 Task: Put "Image A" in get ready to ride in Action of Adrenaline Trailer
Action: Mouse pressed left at (128, 47)
Screenshot: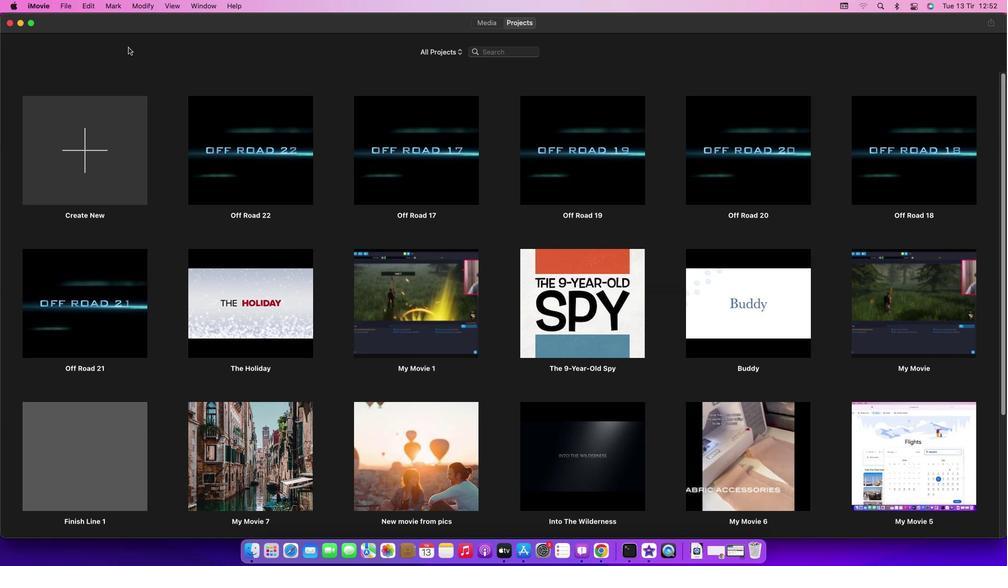 
Action: Mouse moved to (66, 4)
Screenshot: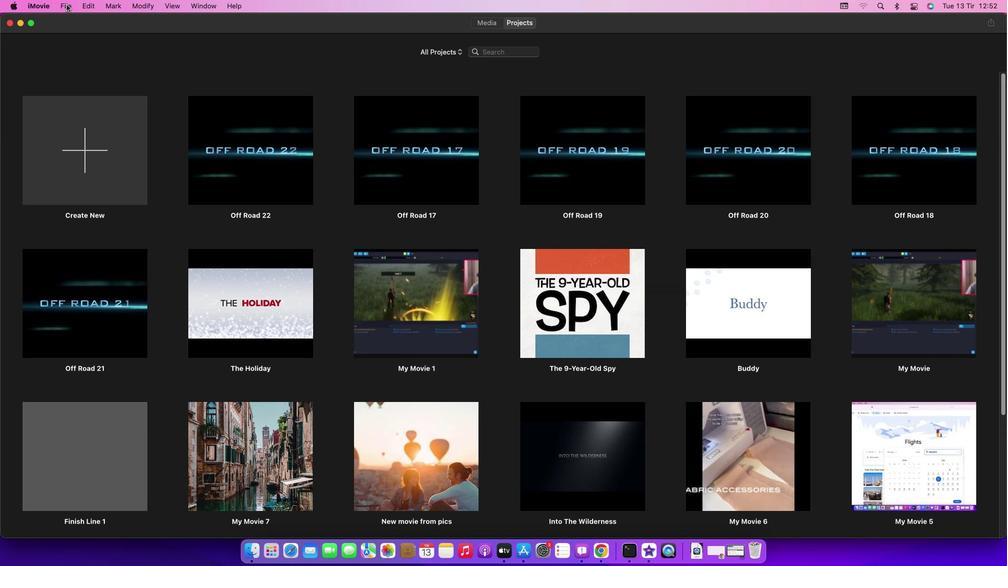 
Action: Mouse pressed left at (66, 4)
Screenshot: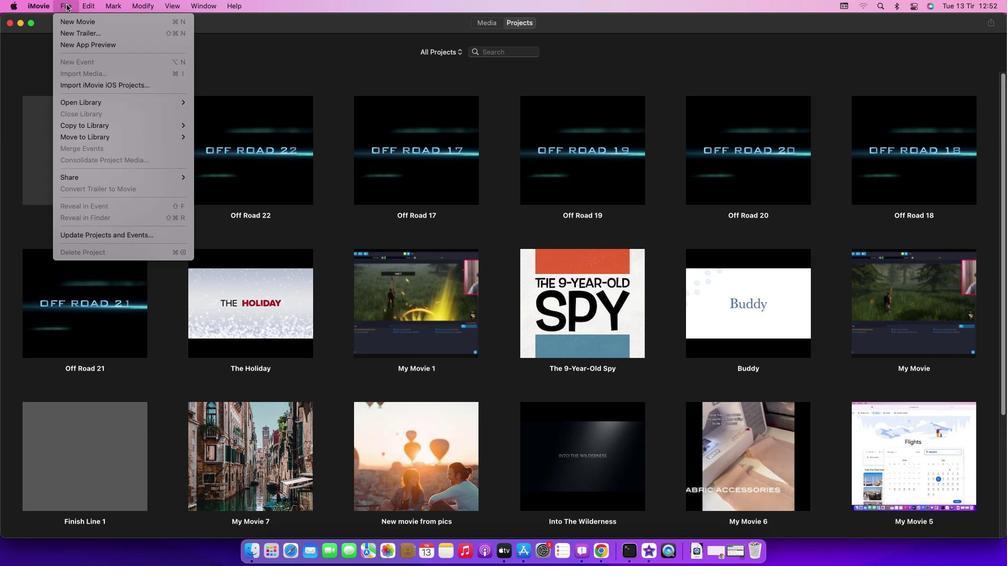 
Action: Mouse moved to (82, 33)
Screenshot: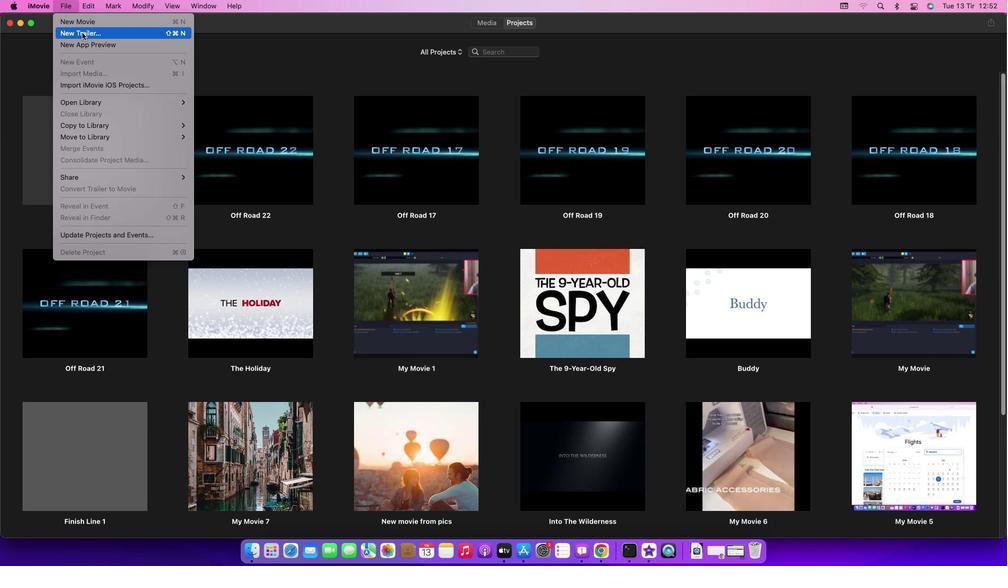 
Action: Mouse pressed left at (82, 33)
Screenshot: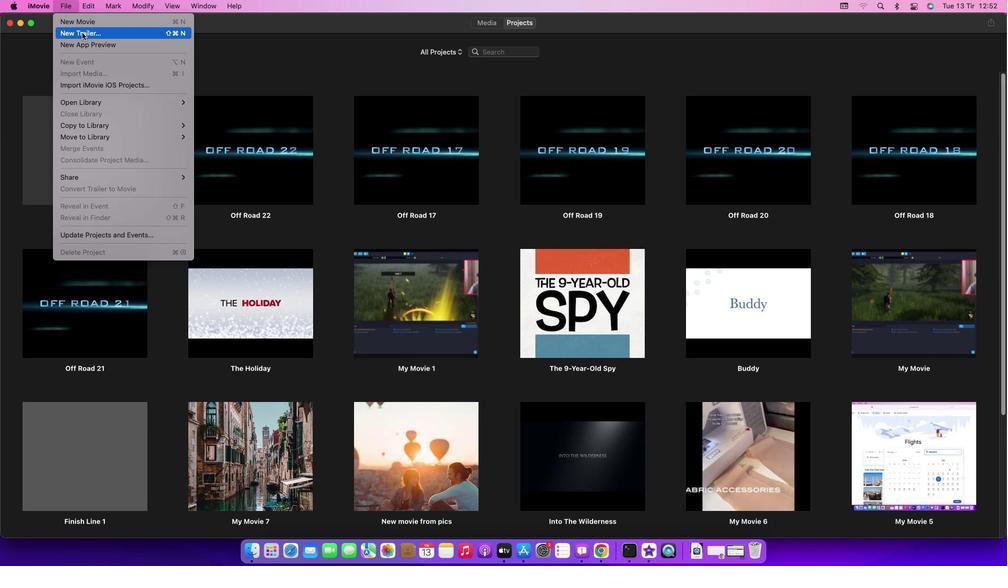 
Action: Mouse moved to (597, 296)
Screenshot: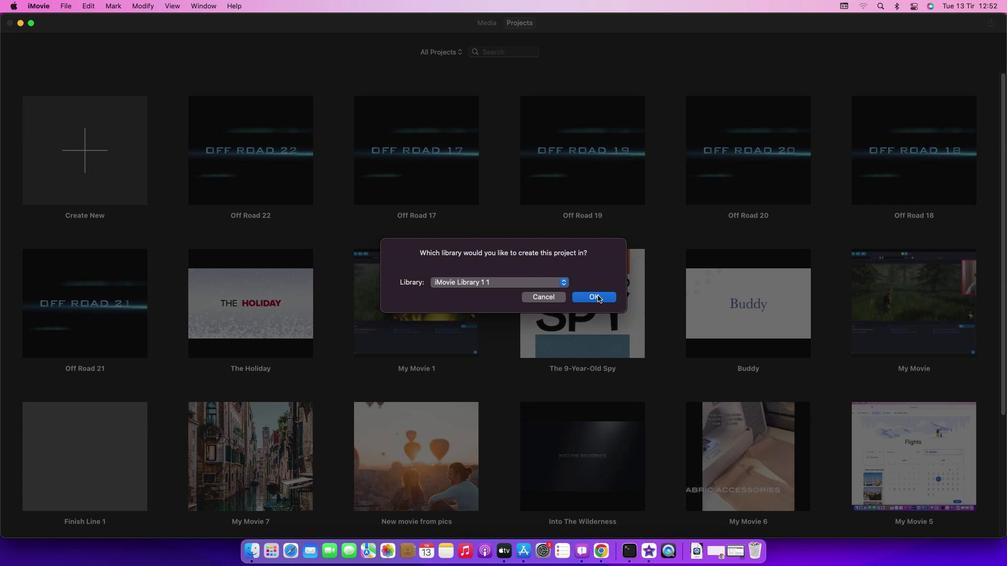 
Action: Mouse pressed left at (597, 296)
Screenshot: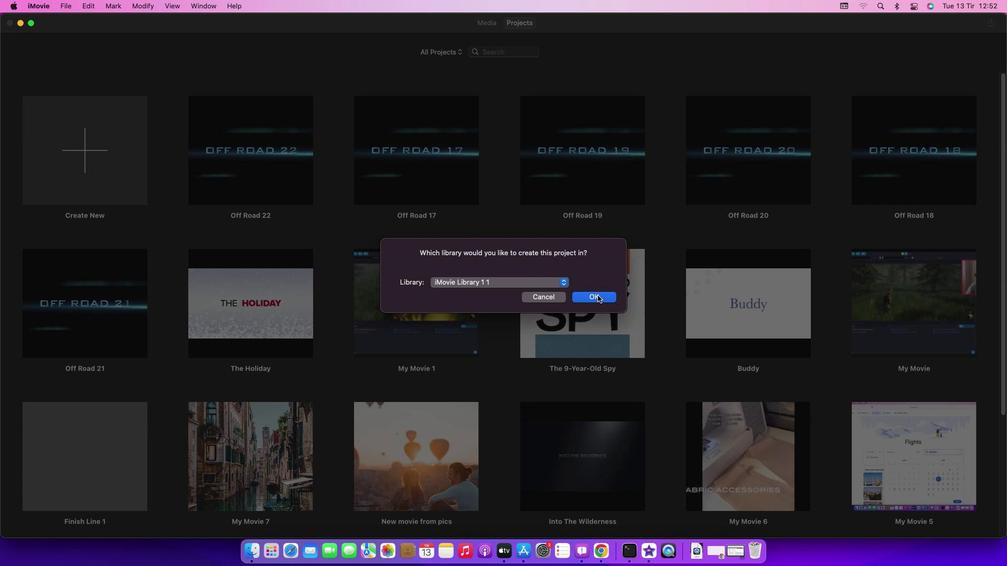 
Action: Mouse moved to (541, 223)
Screenshot: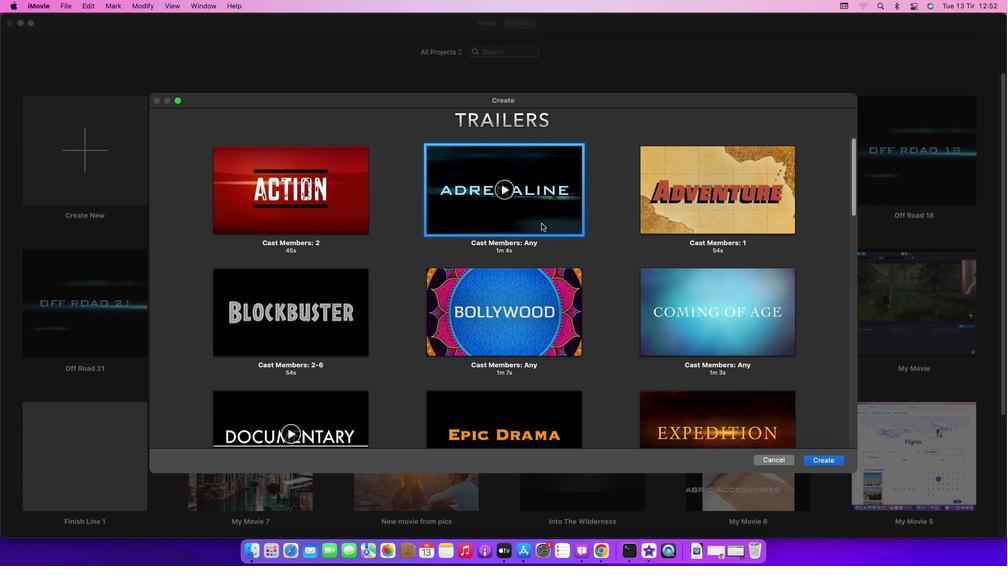 
Action: Mouse pressed left at (541, 223)
Screenshot: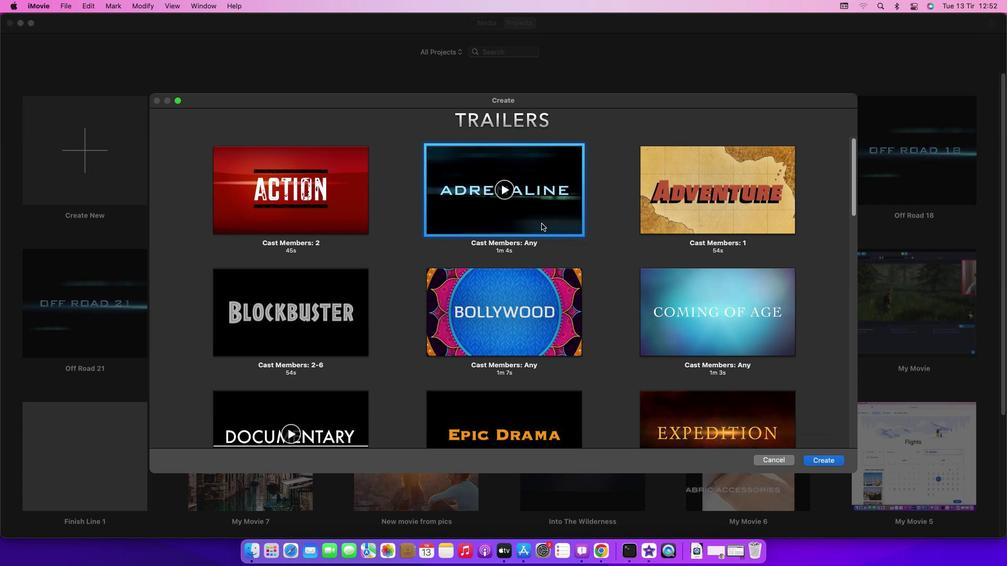 
Action: Mouse moved to (817, 463)
Screenshot: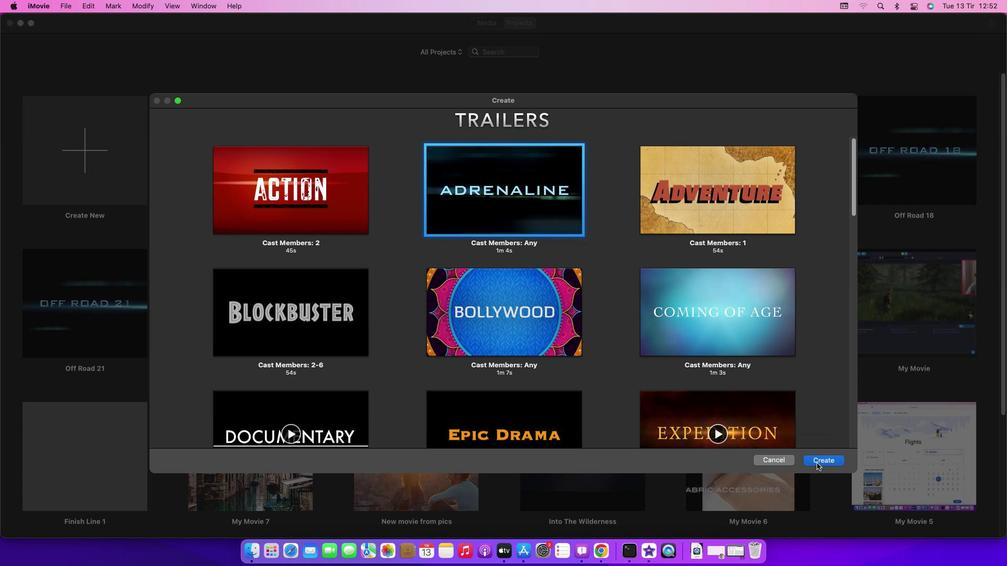 
Action: Mouse pressed left at (817, 463)
Screenshot: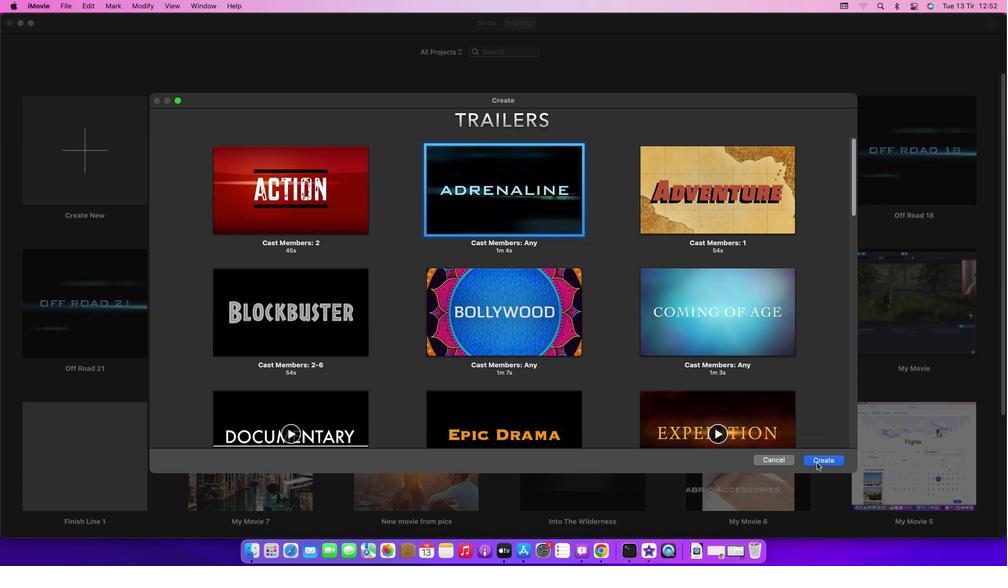 
Action: Mouse moved to (507, 311)
Screenshot: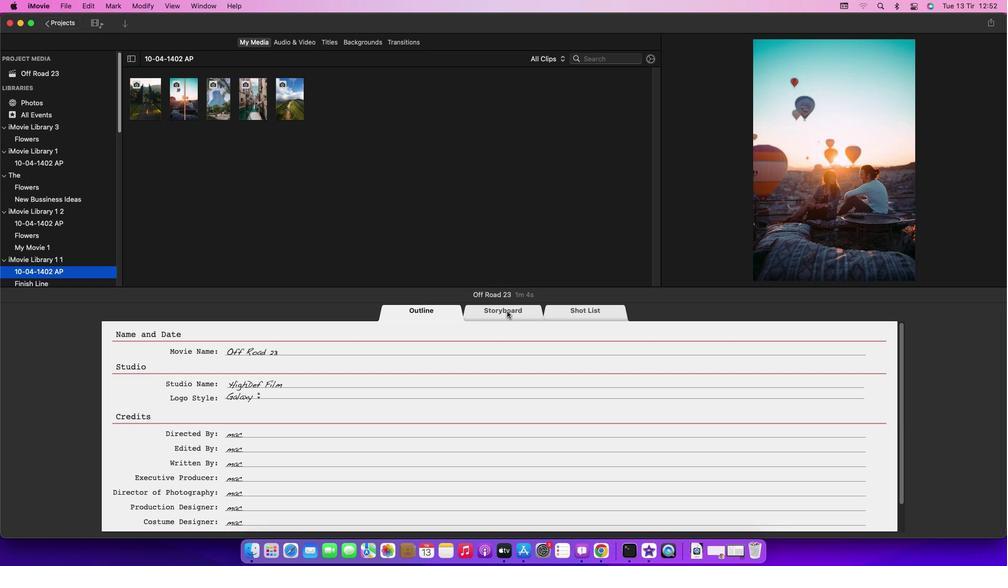 
Action: Mouse pressed left at (507, 311)
Screenshot: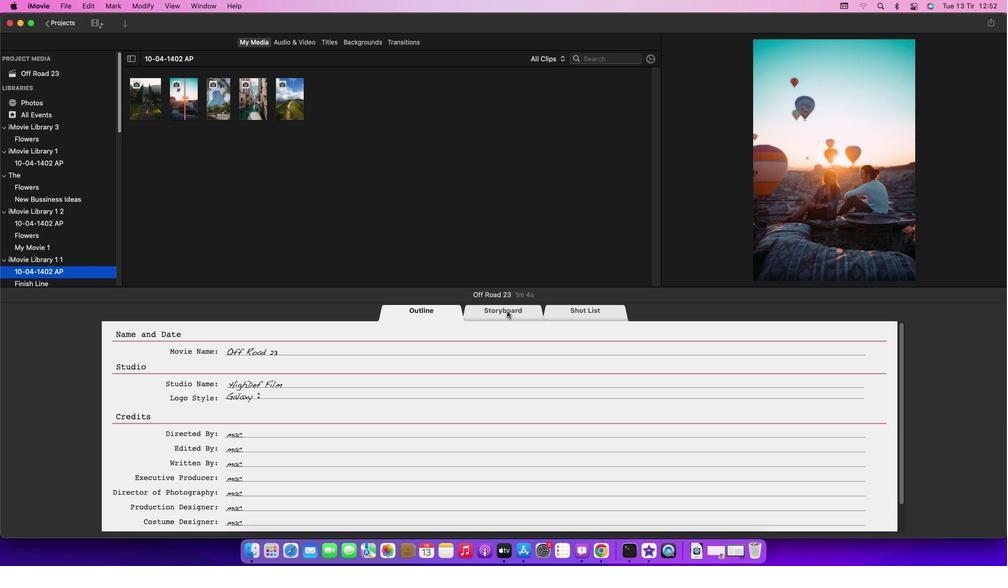 
Action: Mouse moved to (348, 420)
Screenshot: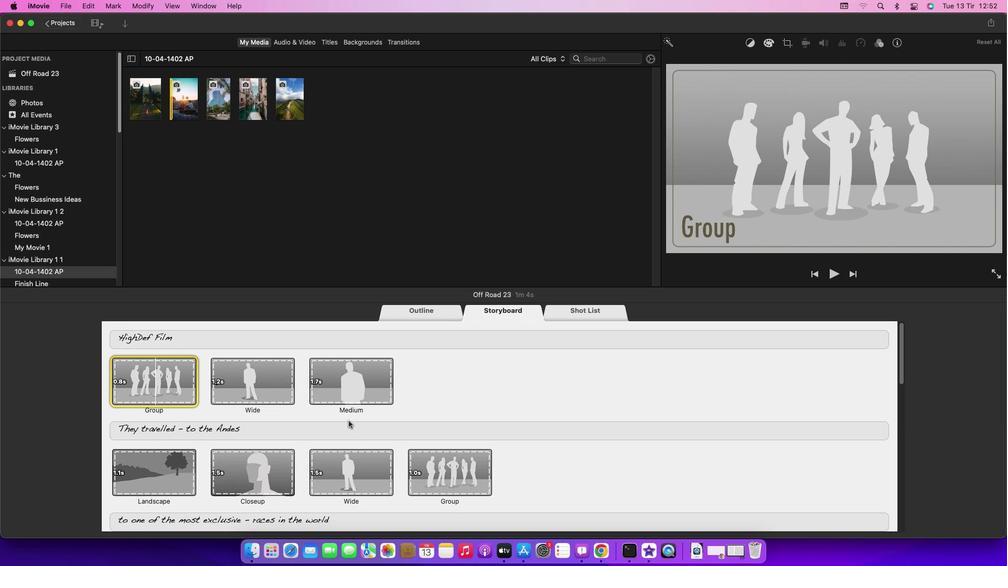 
Action: Mouse scrolled (348, 420) with delta (0, 0)
Screenshot: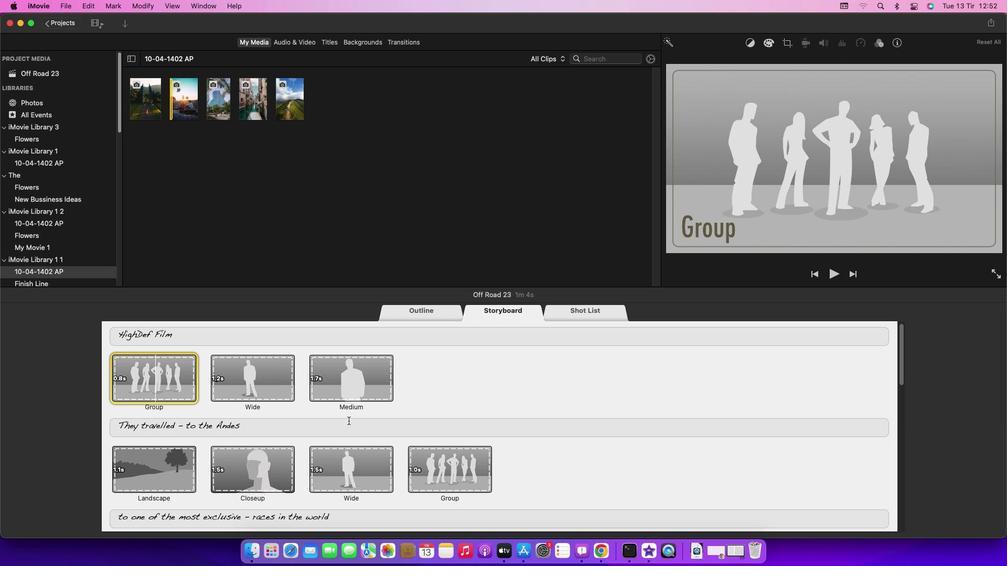 
Action: Mouse scrolled (348, 420) with delta (0, 0)
Screenshot: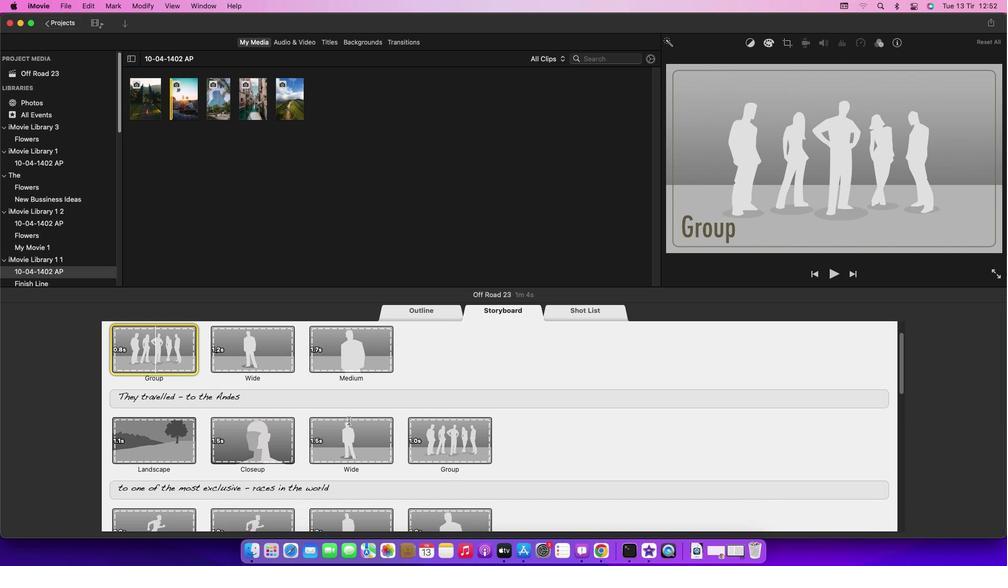 
Action: Mouse scrolled (348, 420) with delta (0, -1)
Screenshot: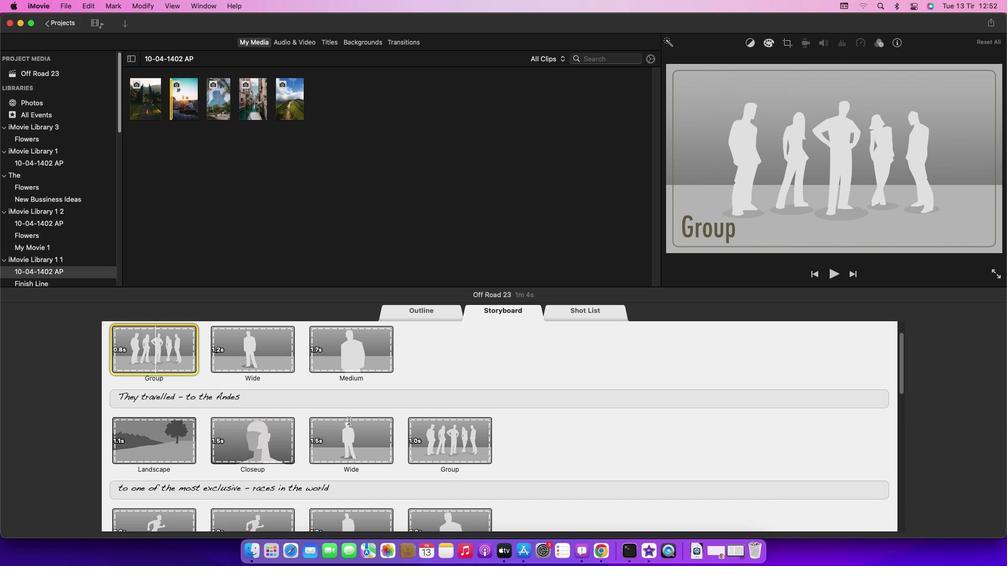 
Action: Mouse scrolled (348, 420) with delta (0, -1)
Screenshot: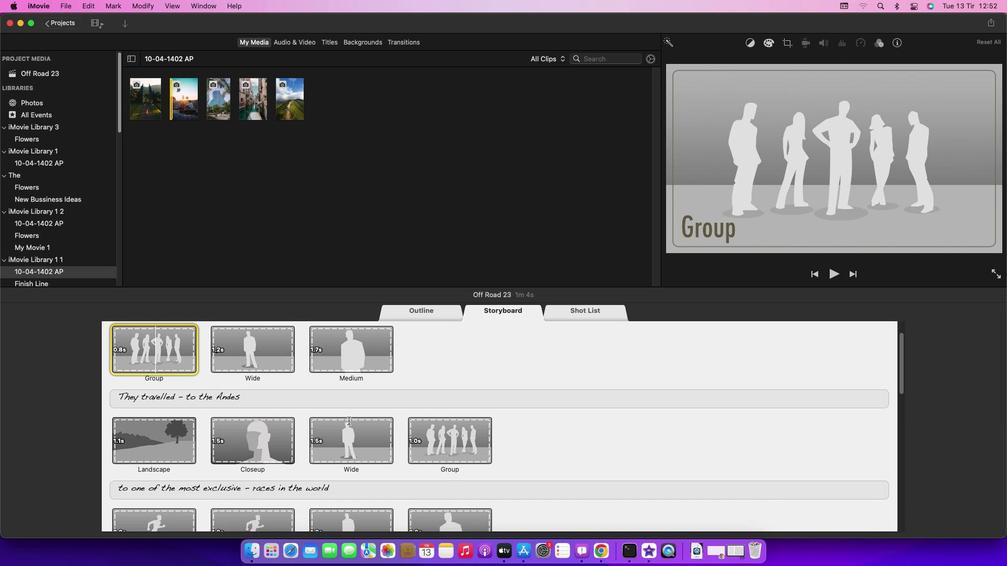 
Action: Mouse scrolled (348, 420) with delta (0, 0)
Screenshot: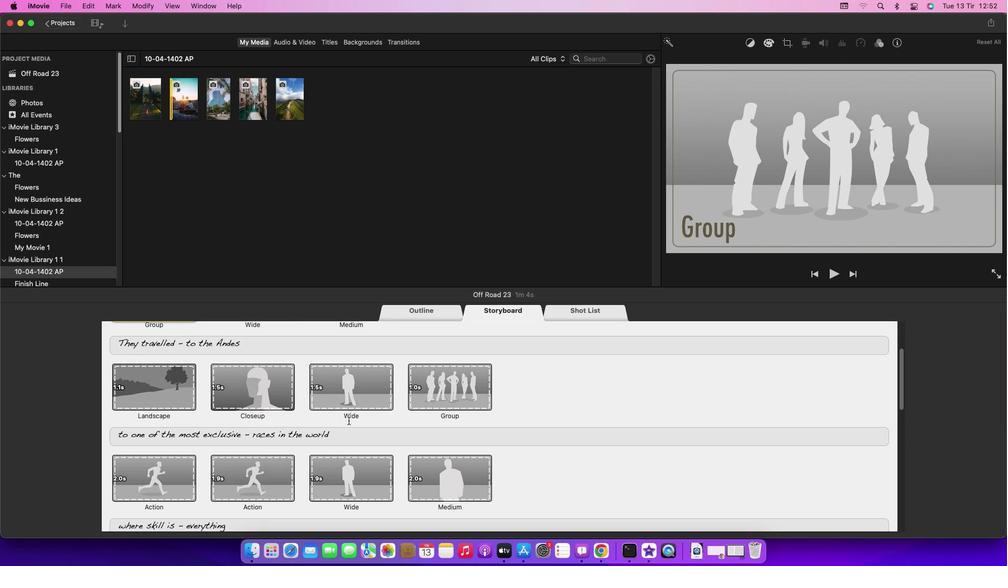 
Action: Mouse scrolled (348, 420) with delta (0, 0)
Screenshot: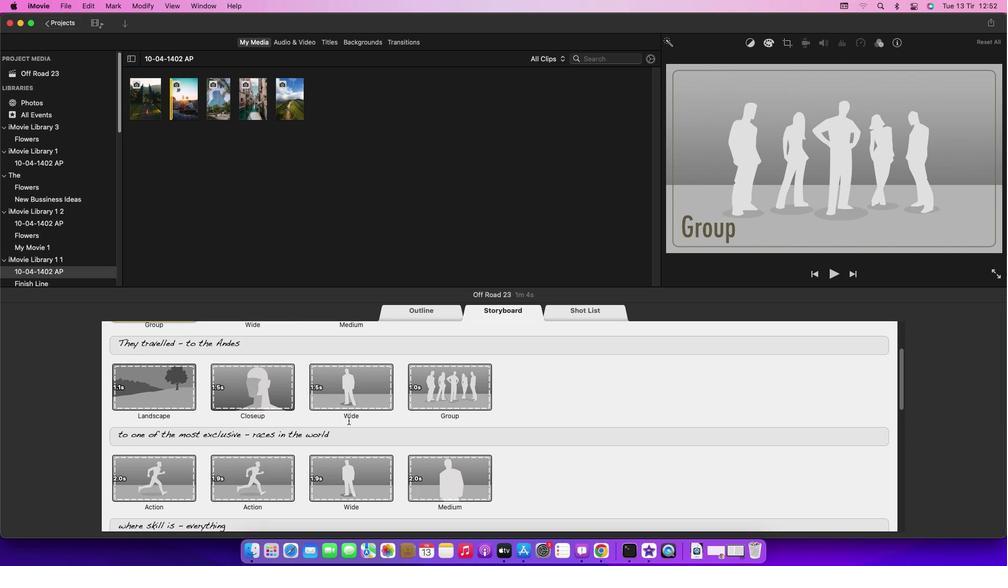 
Action: Mouse scrolled (348, 420) with delta (0, -1)
Screenshot: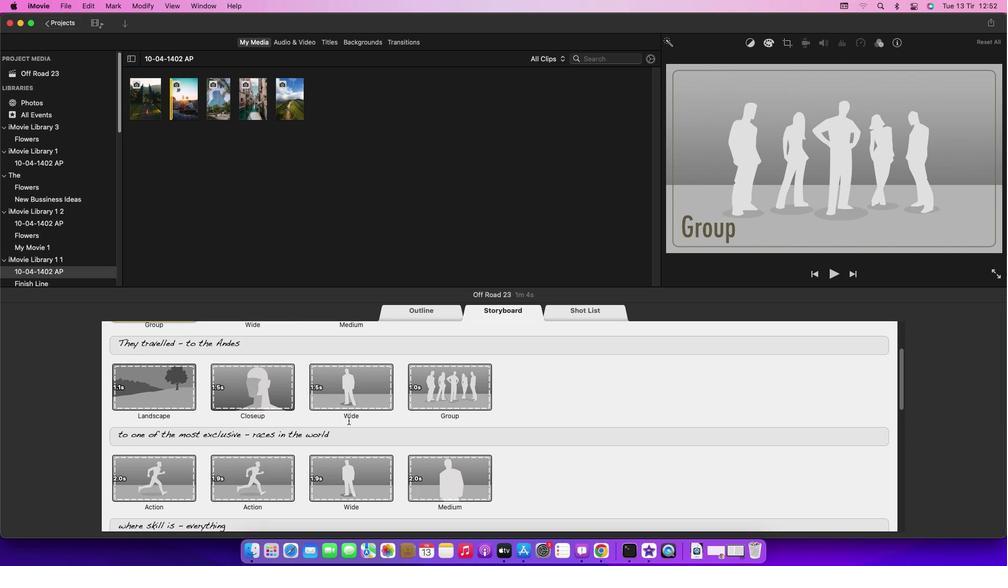 
Action: Mouse scrolled (348, 420) with delta (0, -2)
Screenshot: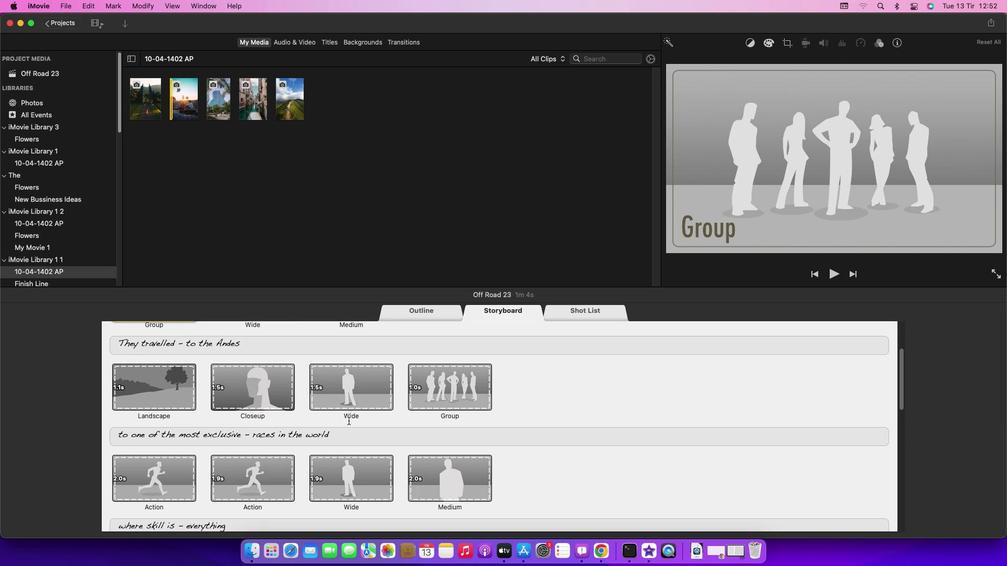 
Action: Mouse scrolled (348, 420) with delta (0, -2)
Screenshot: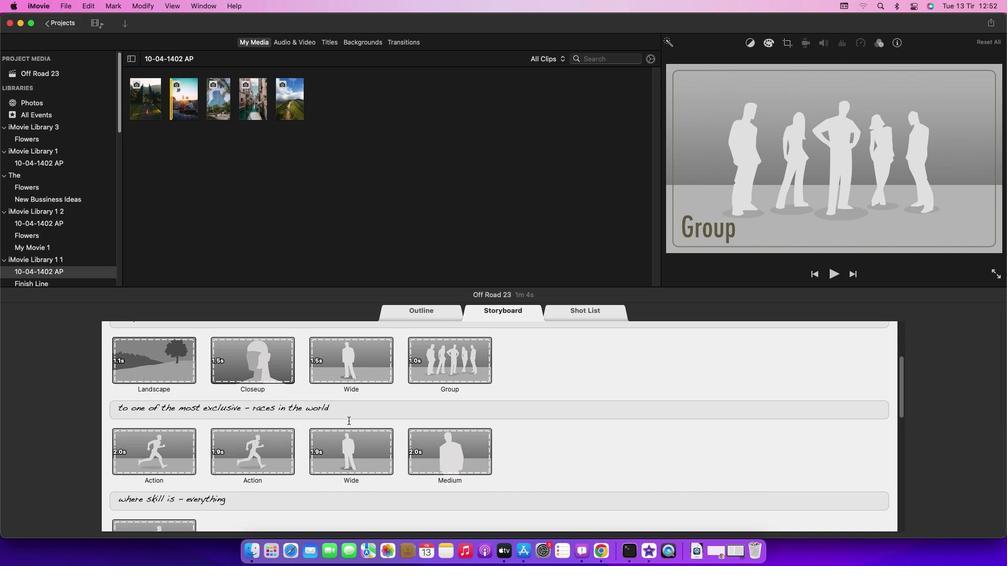 
Action: Mouse scrolled (348, 420) with delta (0, 0)
Screenshot: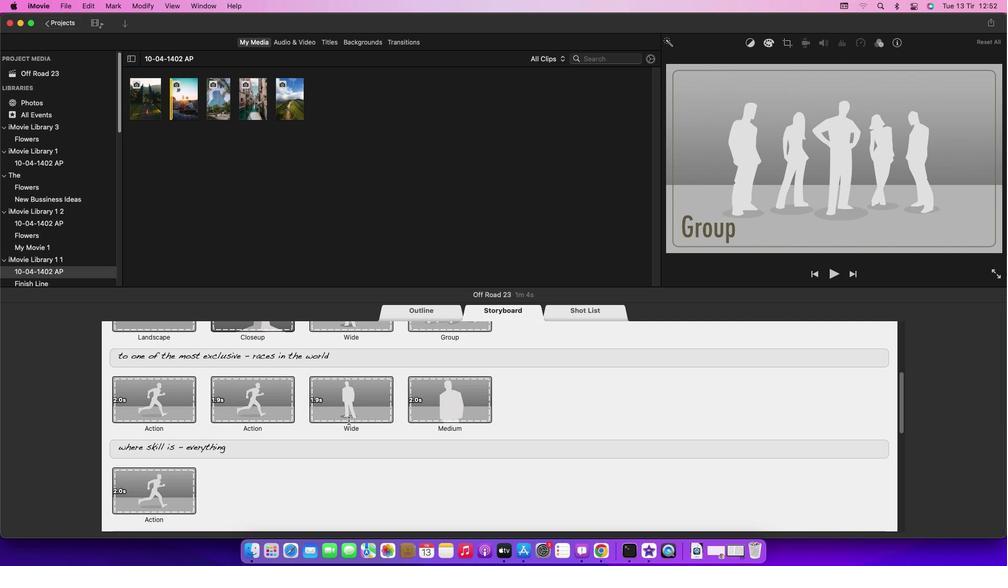 
Action: Mouse scrolled (348, 420) with delta (0, 0)
Screenshot: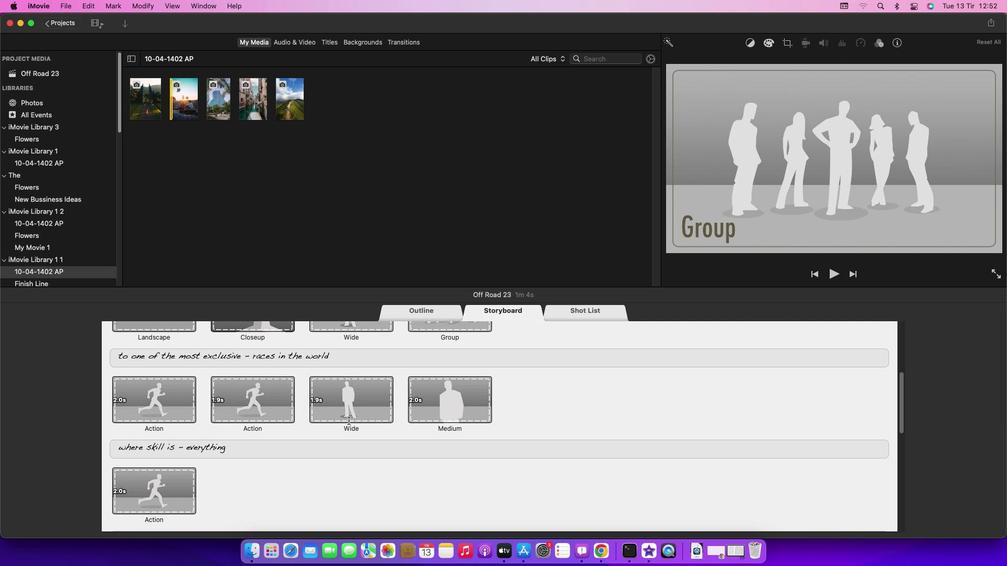 
Action: Mouse scrolled (348, 420) with delta (0, -1)
Screenshot: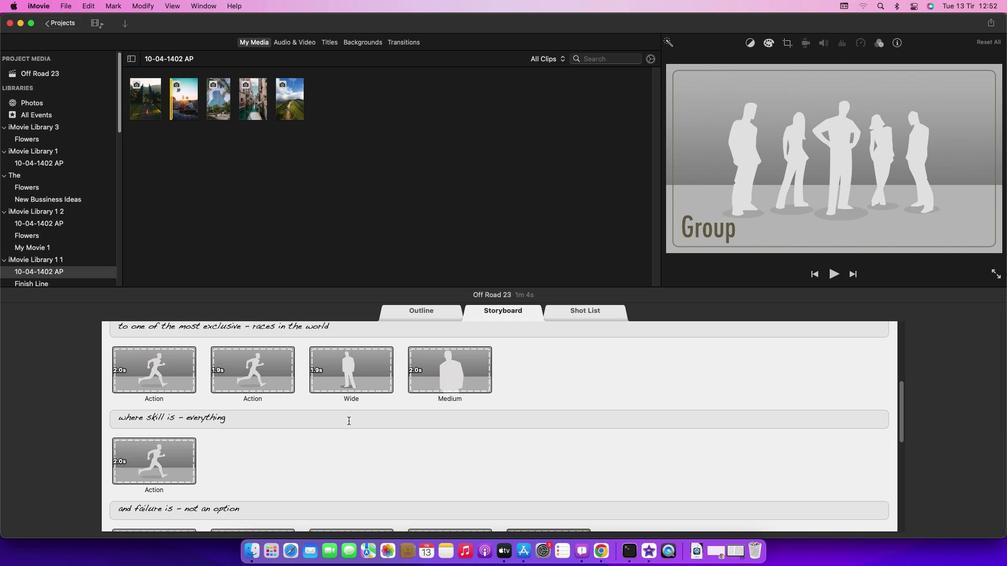 
Action: Mouse scrolled (348, 420) with delta (0, -2)
Screenshot: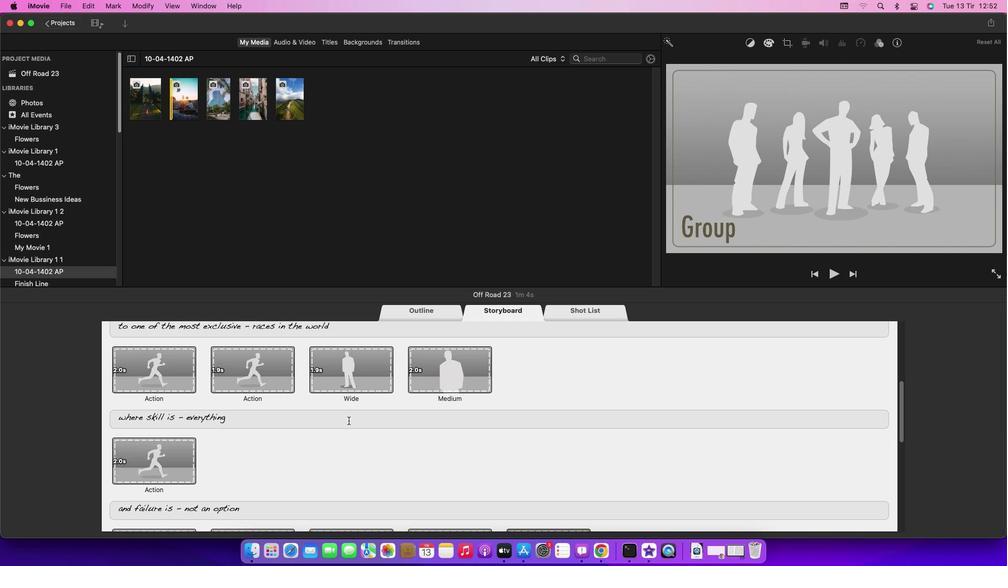 
Action: Mouse scrolled (348, 420) with delta (0, -2)
Screenshot: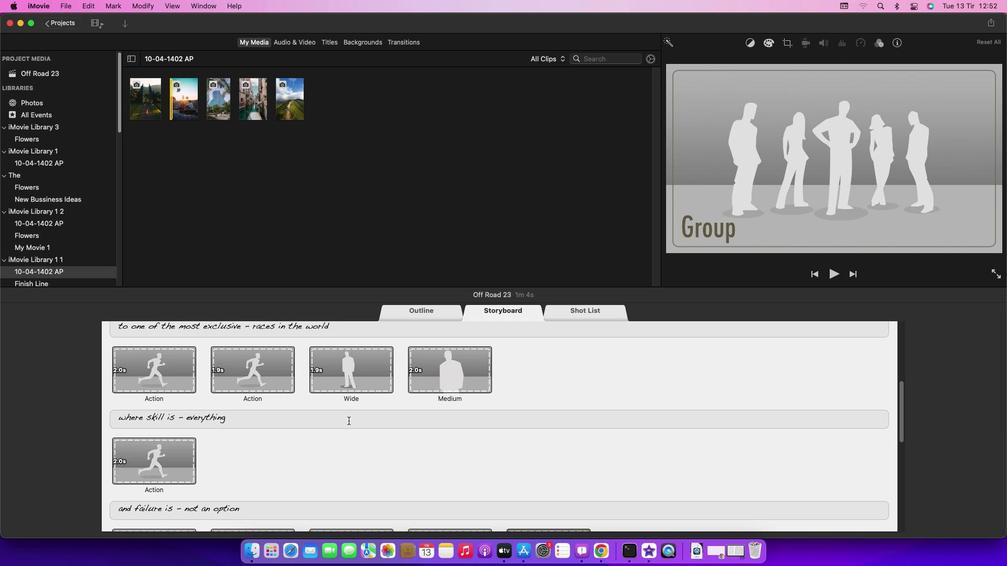 
Action: Mouse scrolled (348, 420) with delta (0, 0)
Screenshot: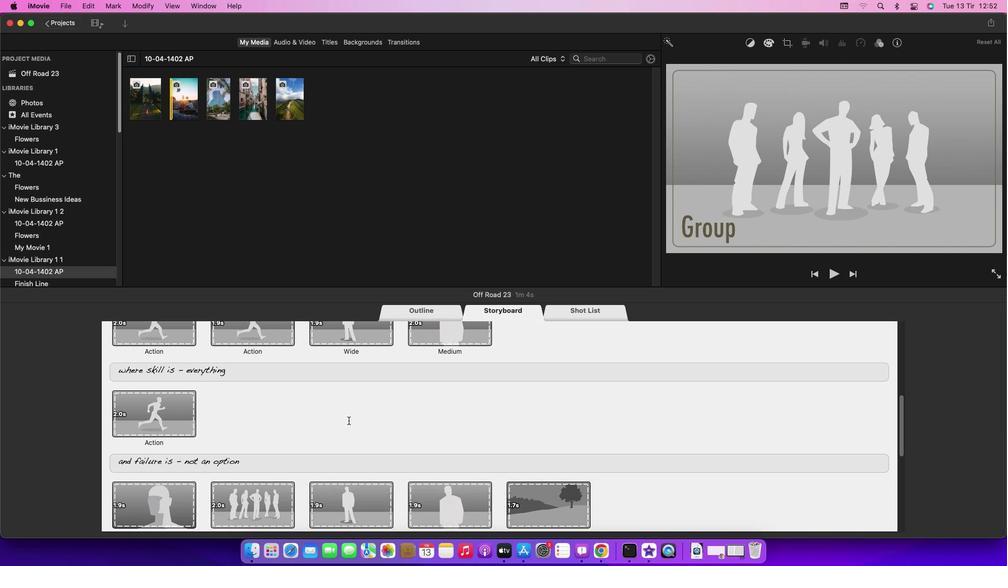 
Action: Mouse scrolled (348, 420) with delta (0, 0)
Screenshot: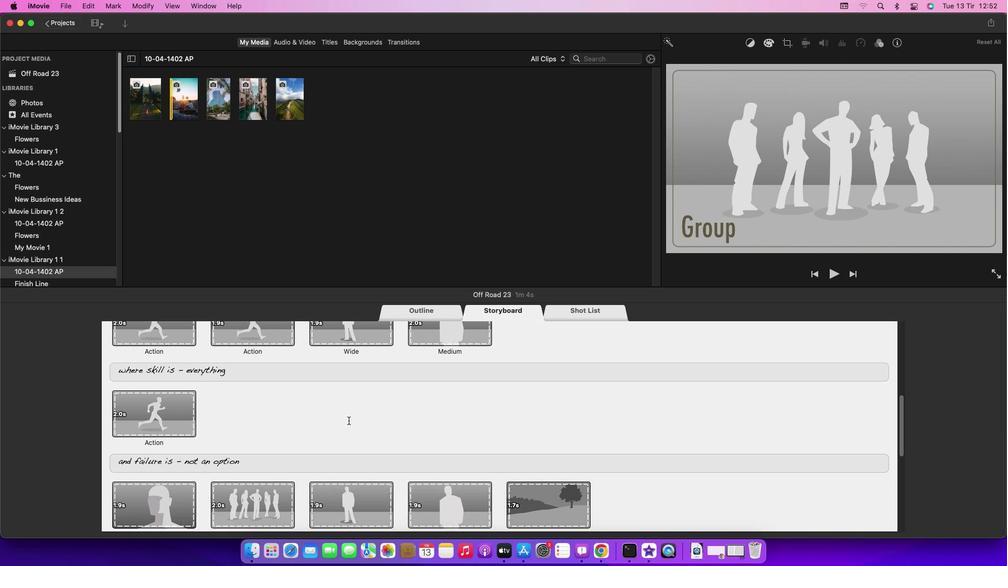 
Action: Mouse scrolled (348, 420) with delta (0, -1)
Screenshot: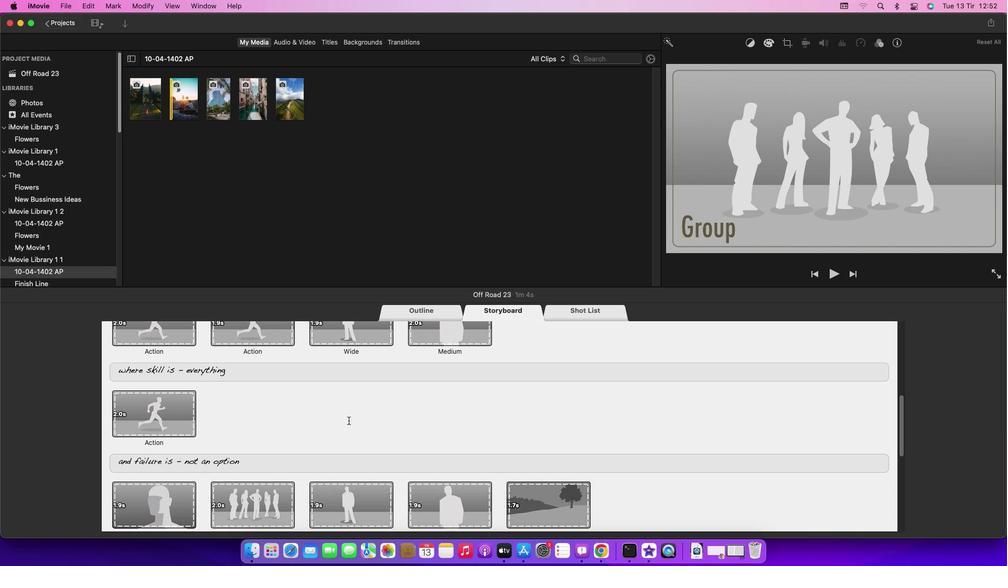 
Action: Mouse scrolled (348, 420) with delta (0, -2)
Screenshot: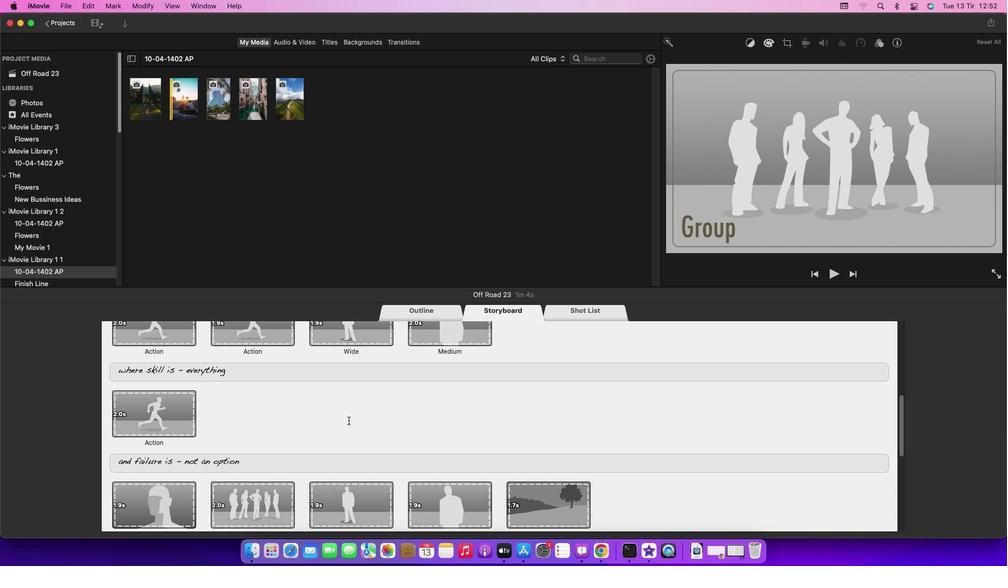 
Action: Mouse scrolled (348, 420) with delta (0, 0)
Screenshot: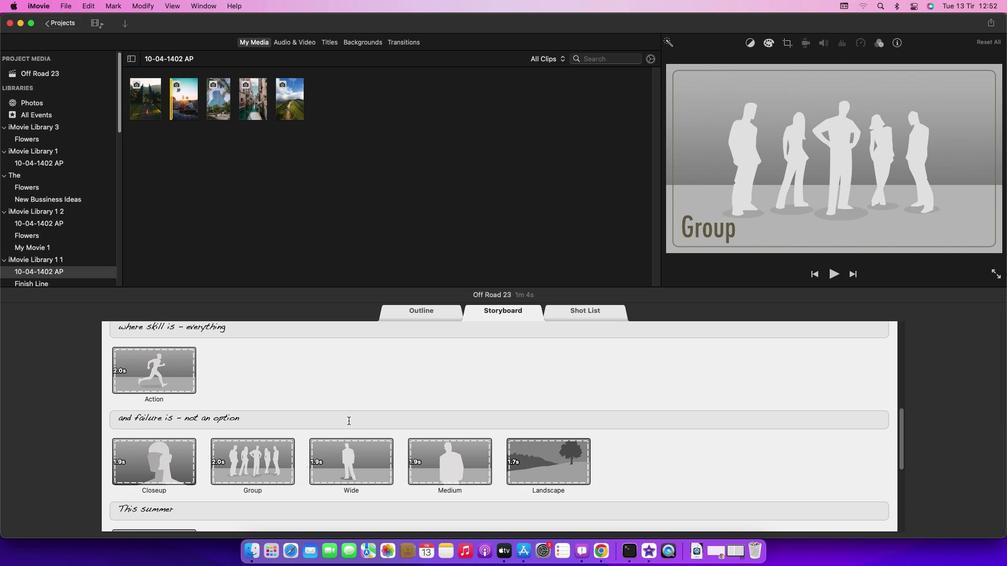 
Action: Mouse scrolled (348, 420) with delta (0, 0)
Screenshot: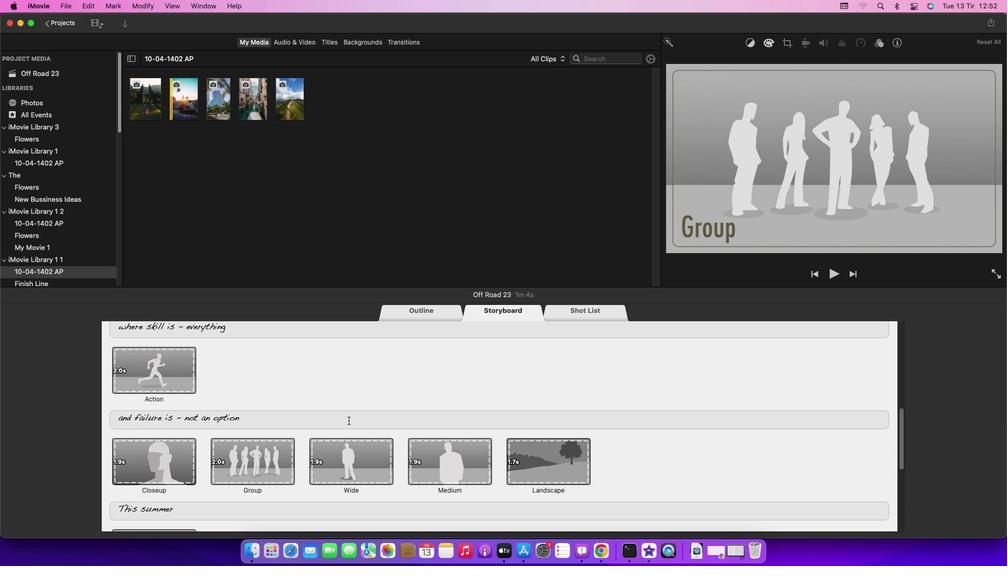 
Action: Mouse scrolled (348, 420) with delta (0, -1)
Screenshot: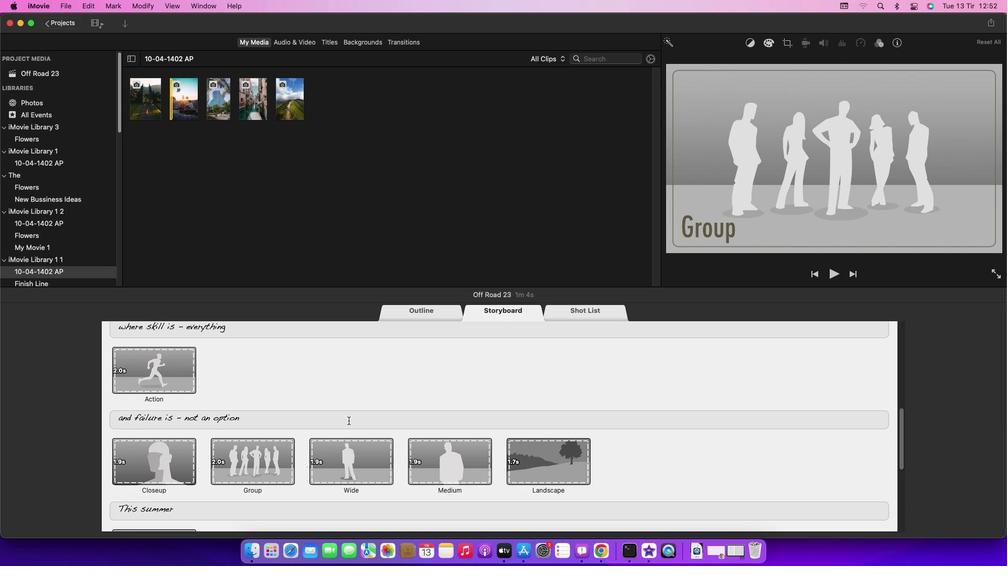 
Action: Mouse scrolled (348, 420) with delta (0, -2)
Screenshot: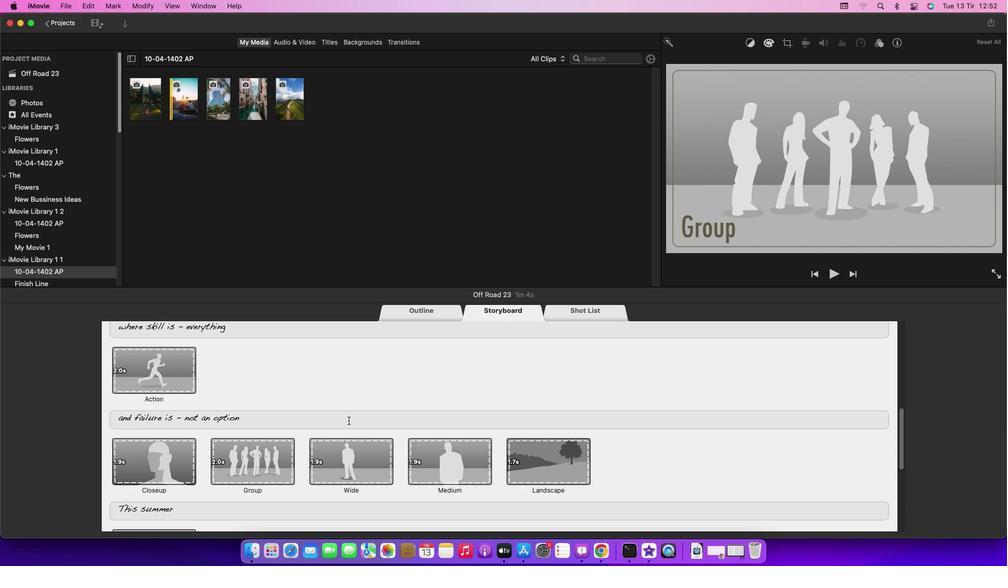 
Action: Mouse scrolled (348, 420) with delta (0, 0)
Screenshot: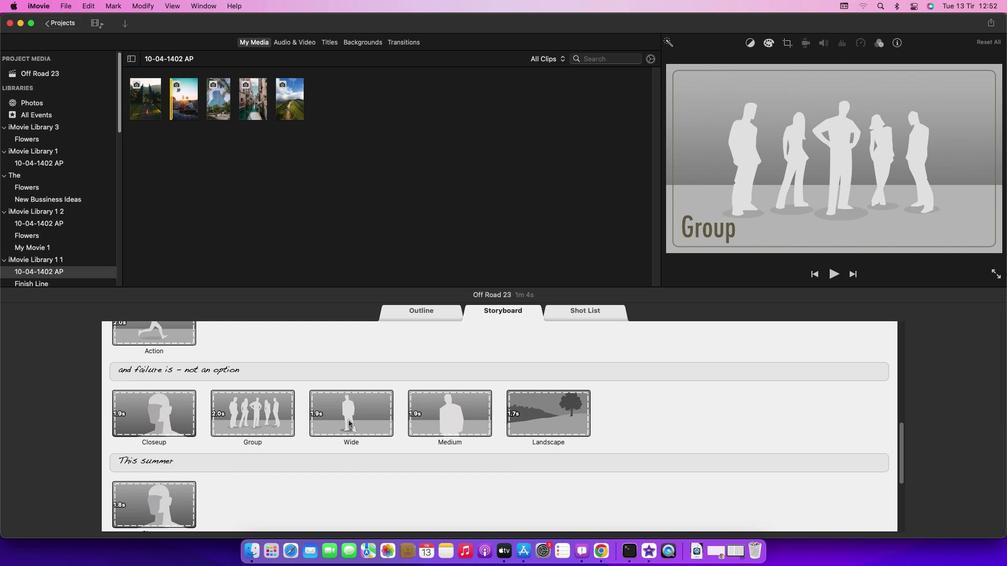 
Action: Mouse moved to (349, 420)
Screenshot: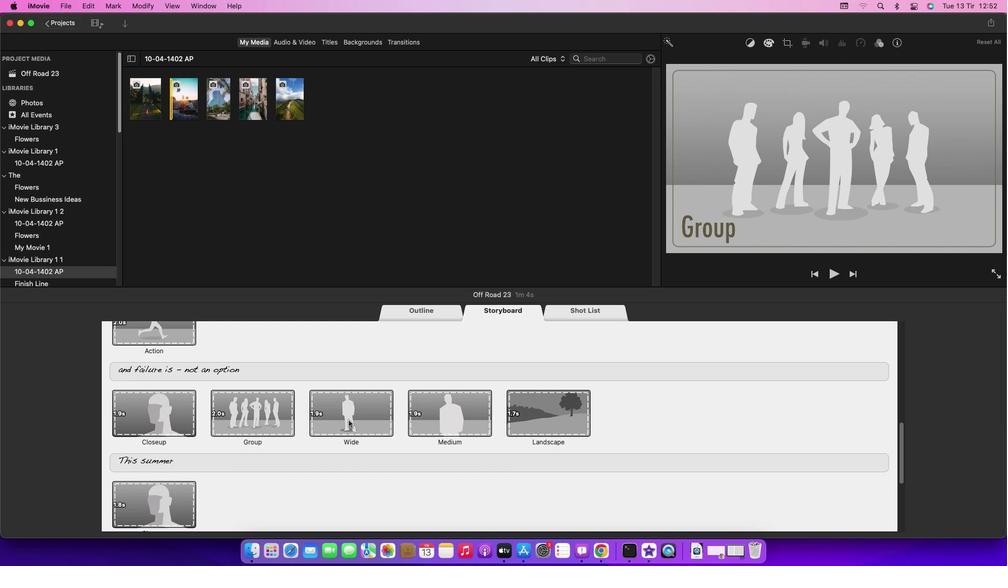 
Action: Mouse scrolled (349, 420) with delta (0, 0)
Screenshot: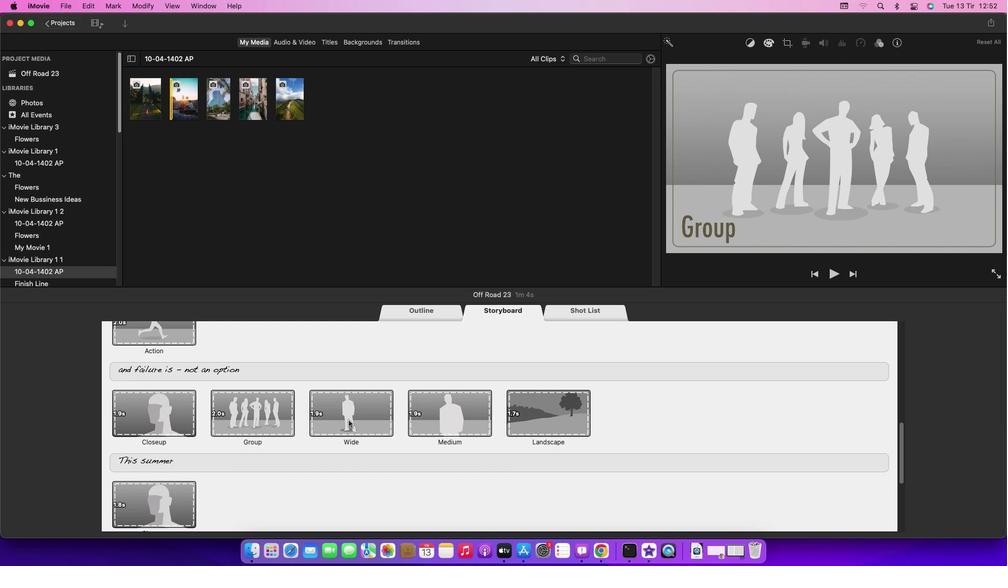 
Action: Mouse scrolled (349, 420) with delta (0, -1)
Screenshot: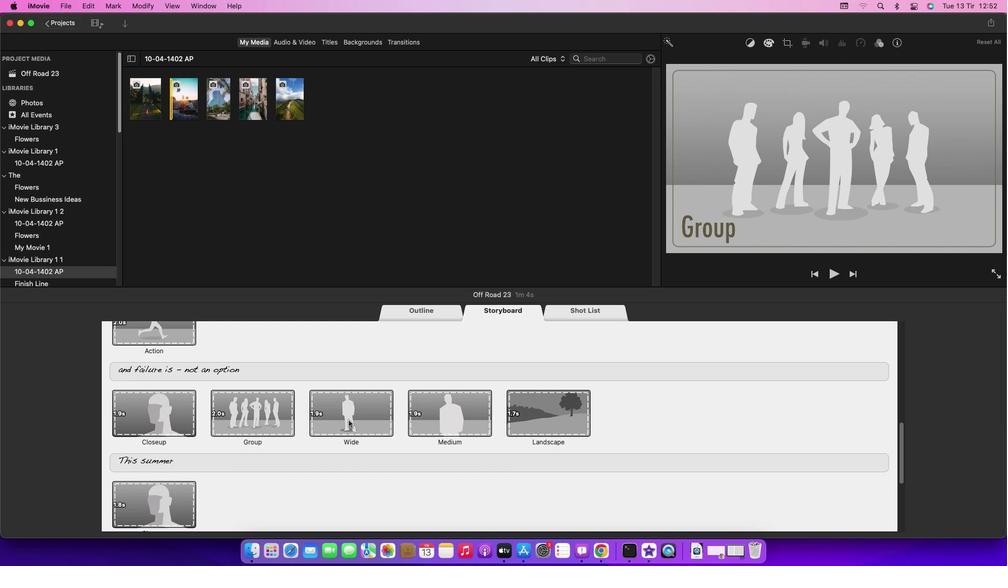 
Action: Mouse scrolled (349, 420) with delta (0, -2)
Screenshot: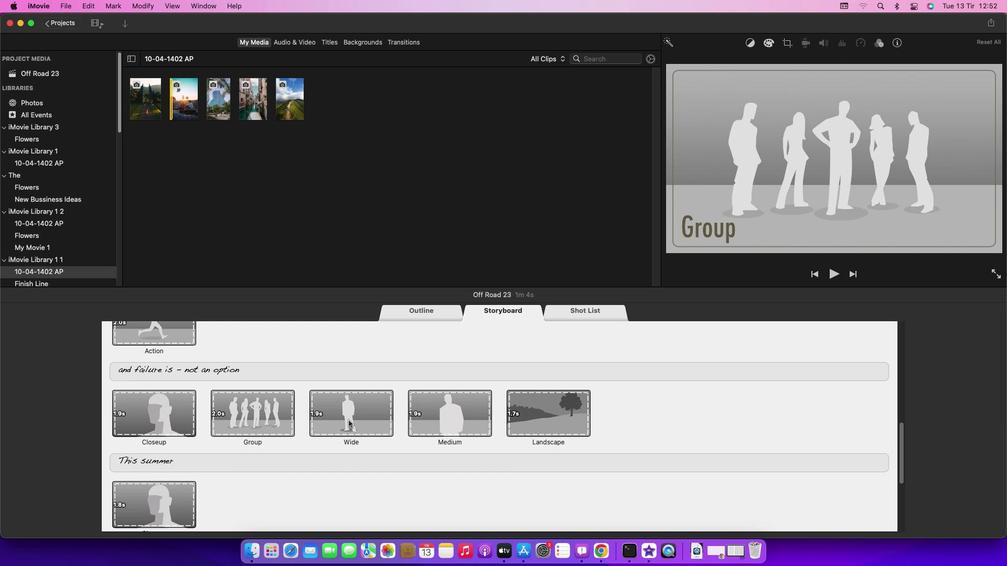 
Action: Mouse scrolled (349, 420) with delta (0, 0)
Screenshot: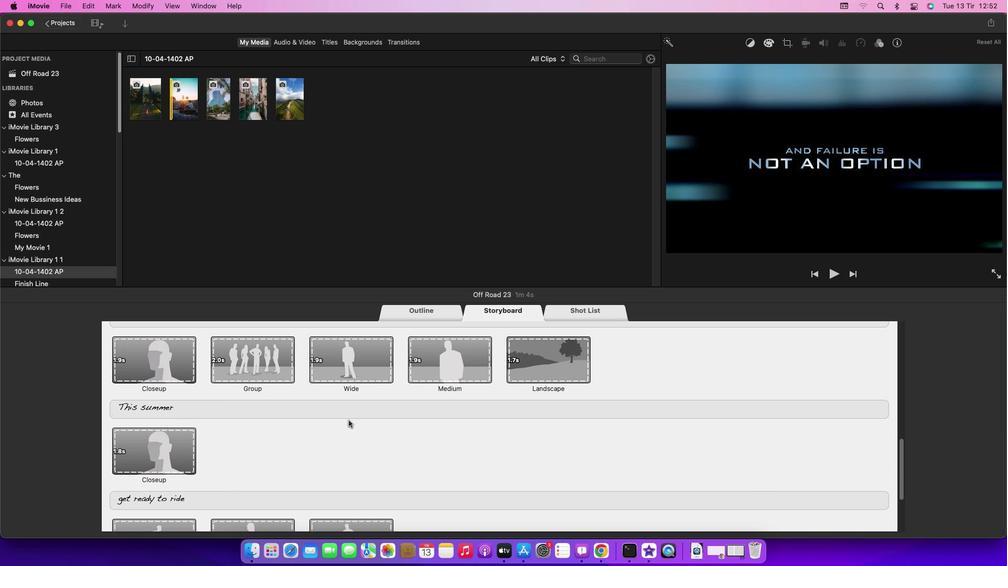 
Action: Mouse scrolled (349, 420) with delta (0, 0)
Screenshot: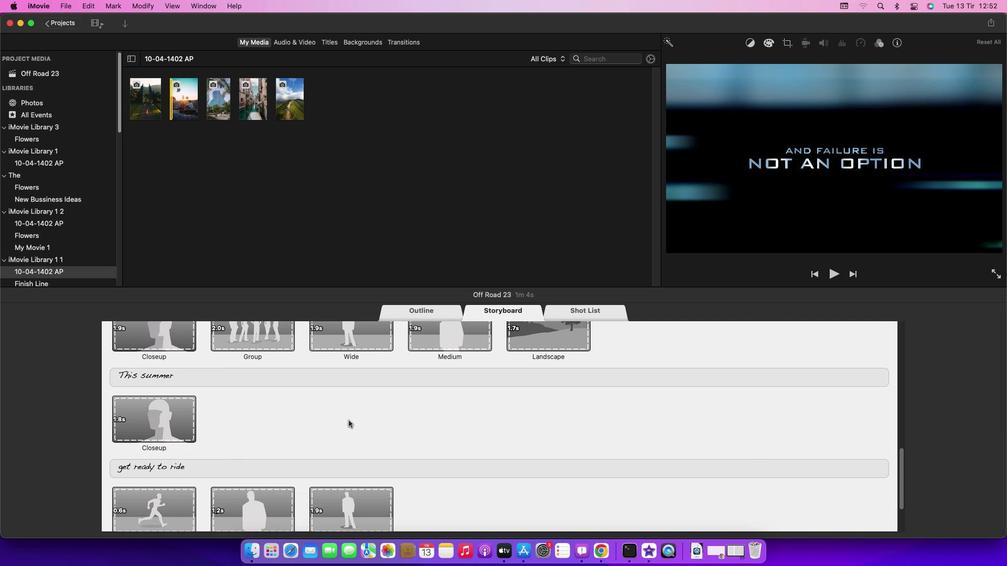 
Action: Mouse scrolled (349, 420) with delta (0, -1)
Screenshot: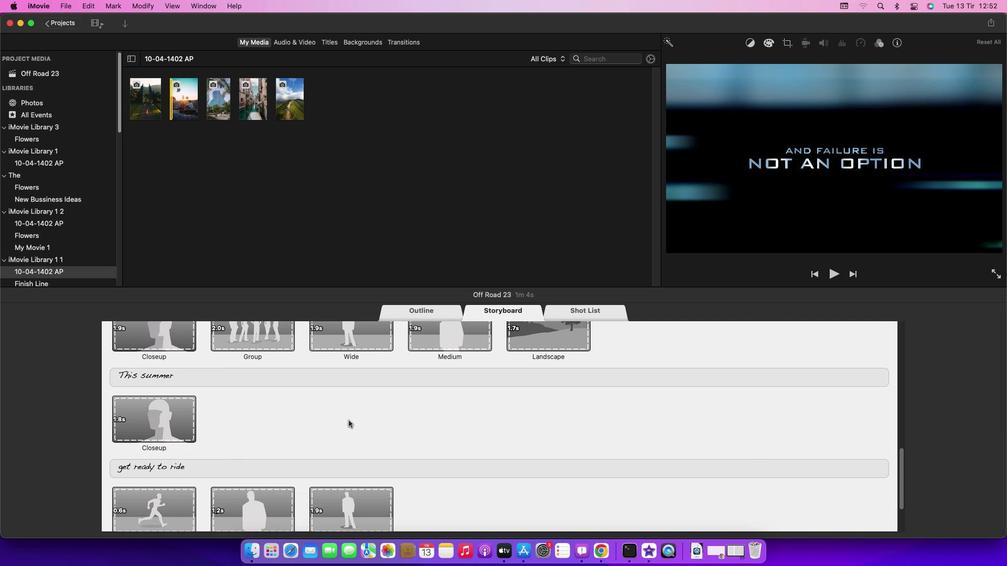 
Action: Mouse scrolled (349, 420) with delta (0, -2)
Screenshot: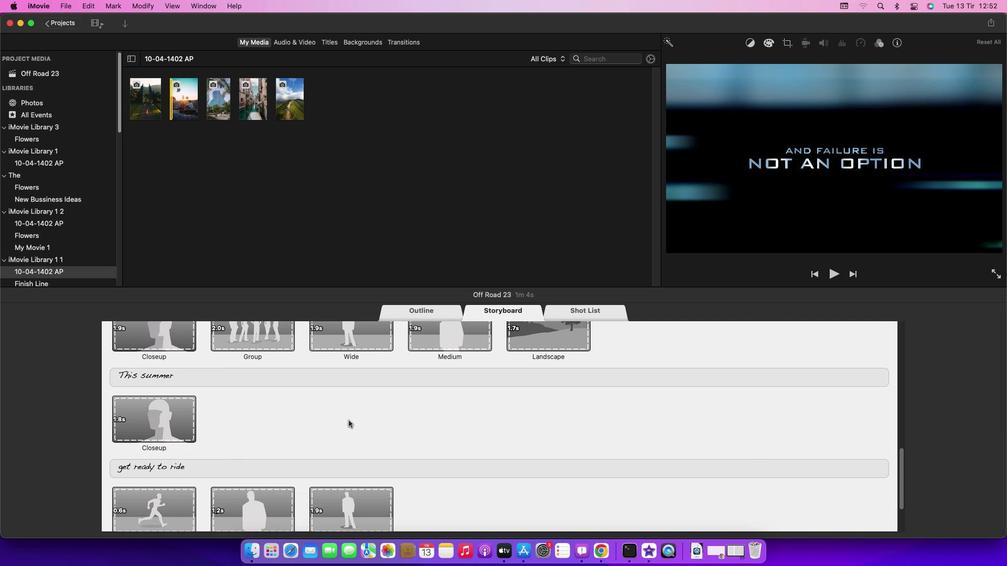 
Action: Mouse scrolled (349, 420) with delta (0, -3)
Screenshot: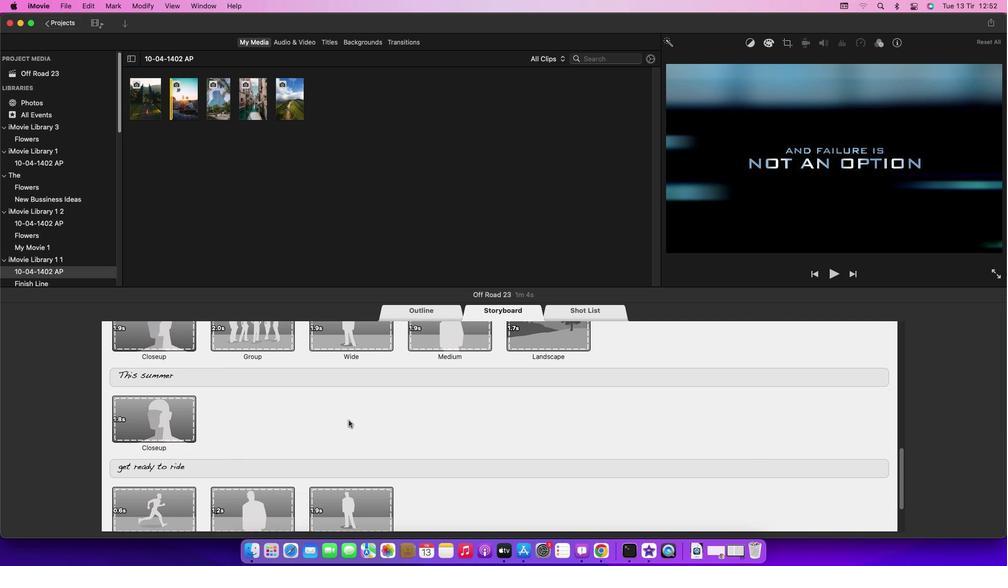 
Action: Mouse scrolled (349, 420) with delta (0, 0)
Screenshot: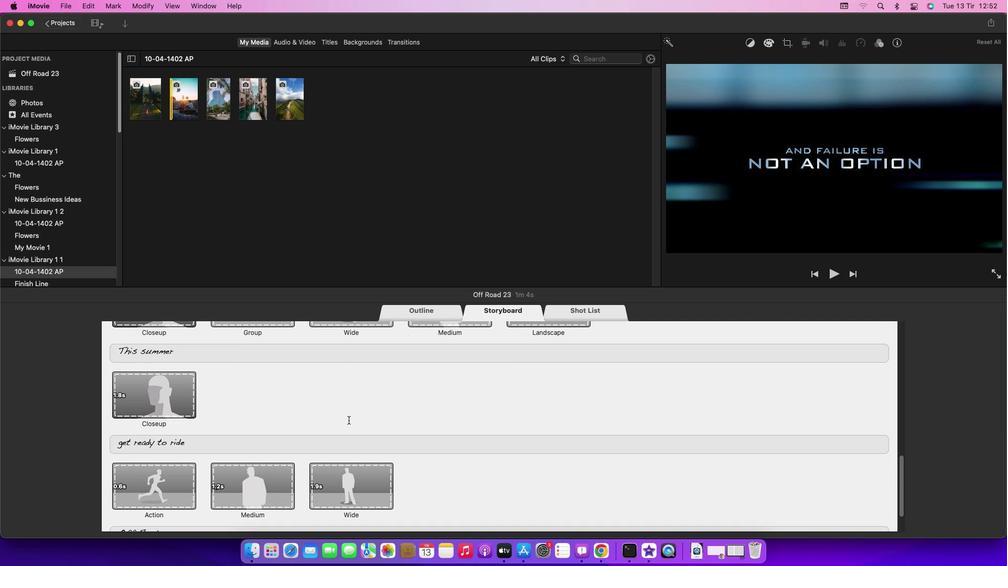
Action: Mouse scrolled (349, 420) with delta (0, 0)
Screenshot: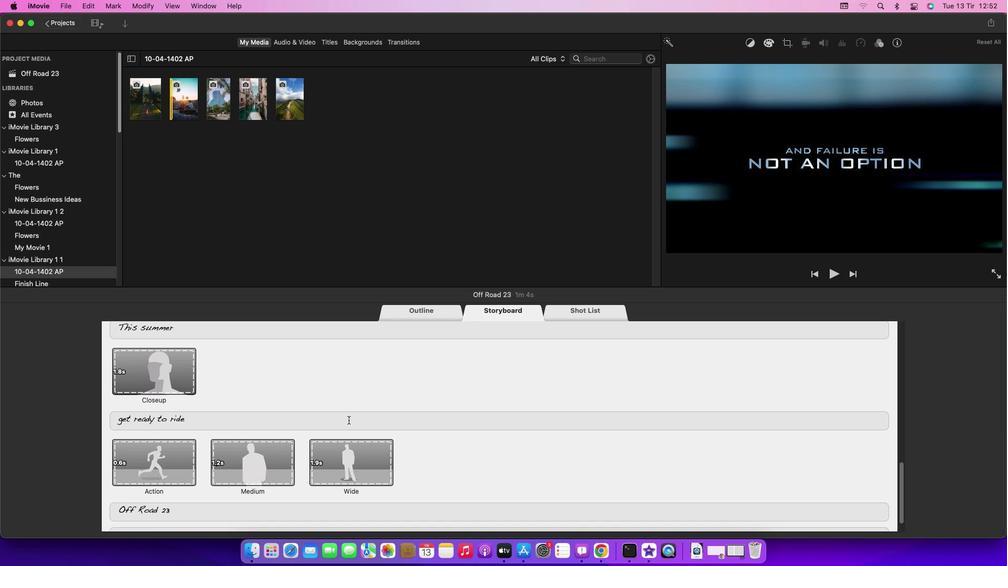 
Action: Mouse scrolled (349, 420) with delta (0, -1)
Screenshot: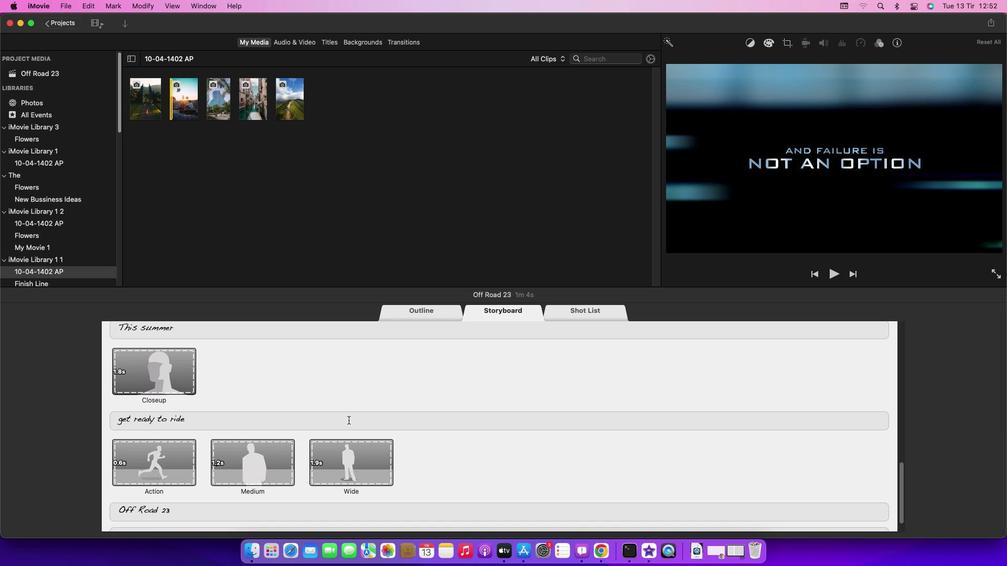 
Action: Mouse scrolled (349, 420) with delta (0, -2)
Screenshot: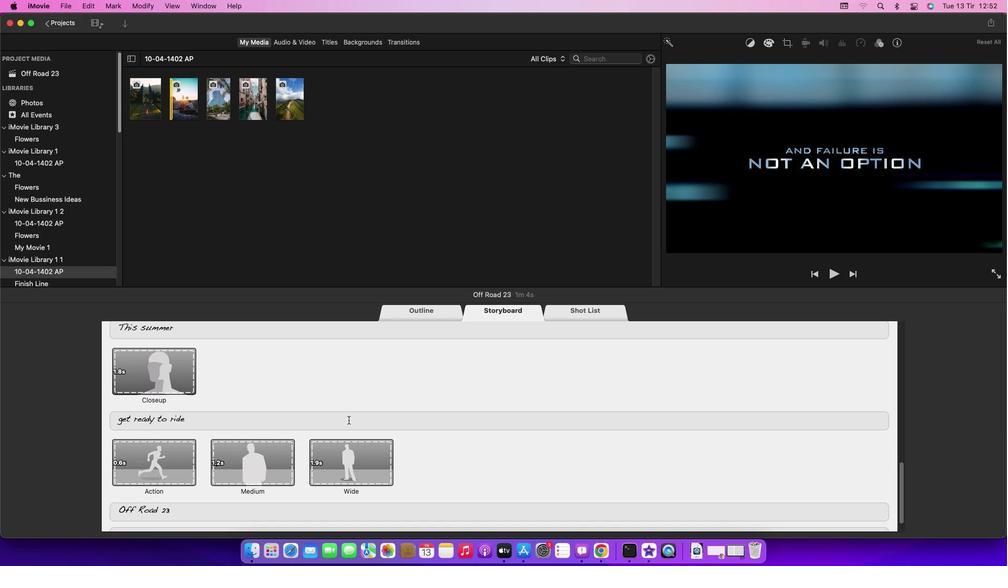 
Action: Mouse moved to (165, 455)
Screenshot: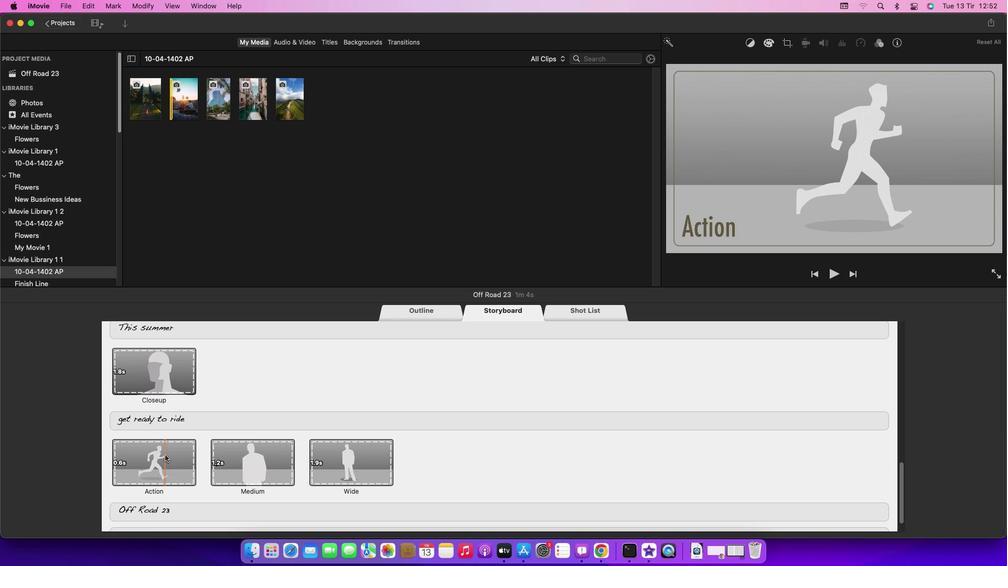 
Action: Mouse pressed left at (165, 455)
Screenshot: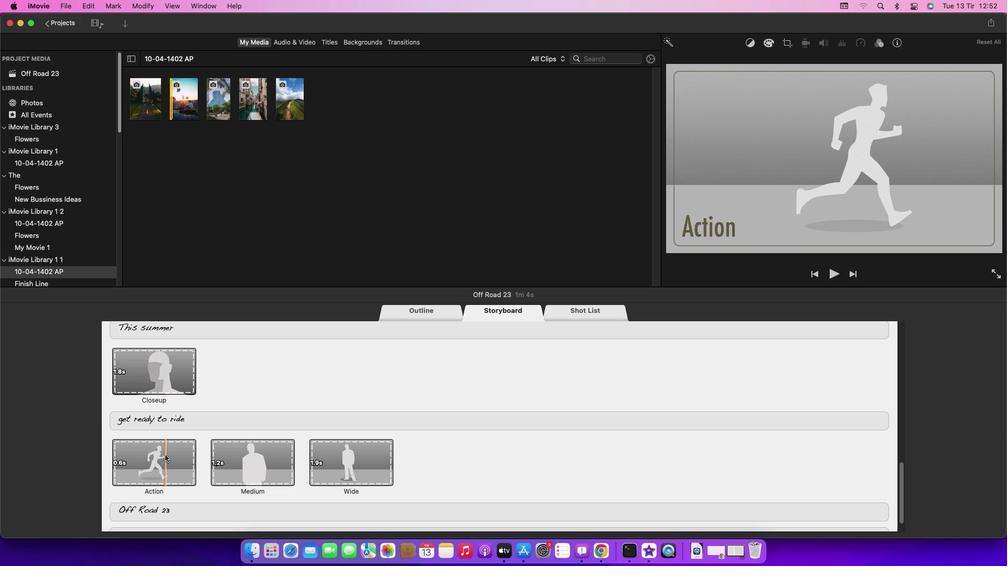 
Action: Mouse moved to (183, 97)
Screenshot: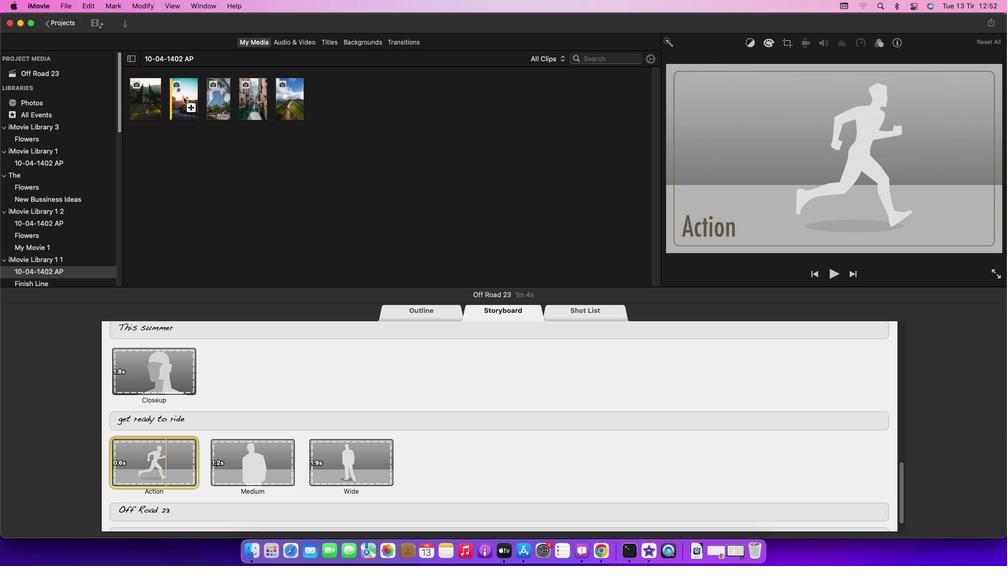 
Action: Mouse pressed left at (183, 97)
Screenshot: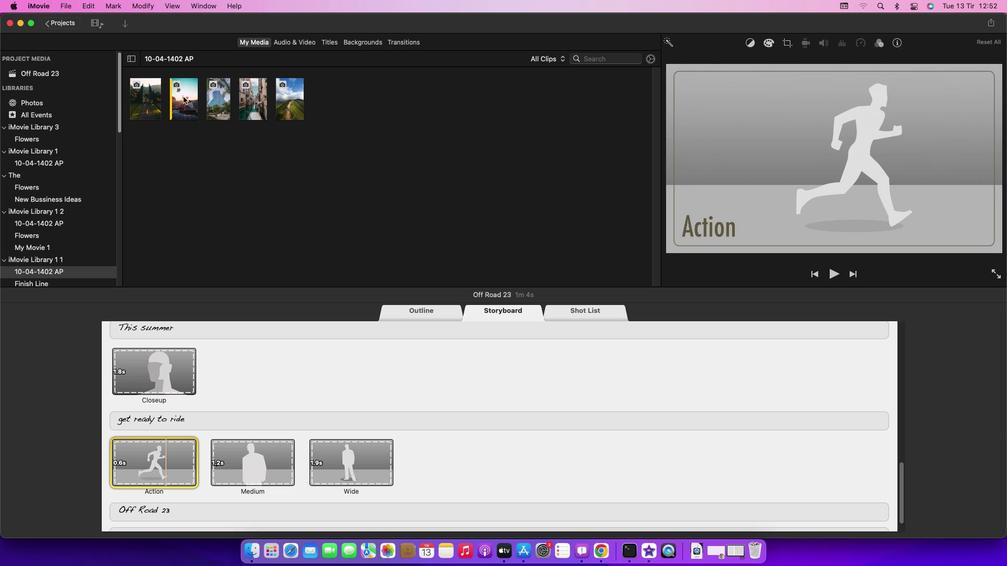 
Action: Mouse moved to (311, 179)
Screenshot: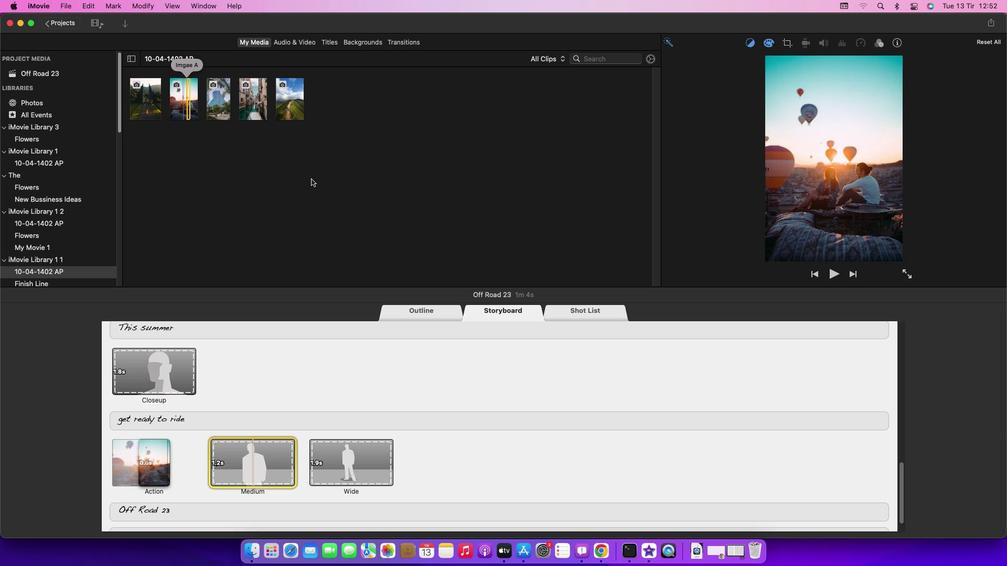 
